 Task: Add an event with the title Casual Performance Improvement Plan Review and Progress Tracking, date '2023/10/29', time 7:00 AM to 9:00 AM, logged in from the account softage.3@softage.netand send the event invitation to softage.1@softage.net and softage.2@softage.net. Set a reminder for the event 2 hour before
Action: Mouse moved to (113, 112)
Screenshot: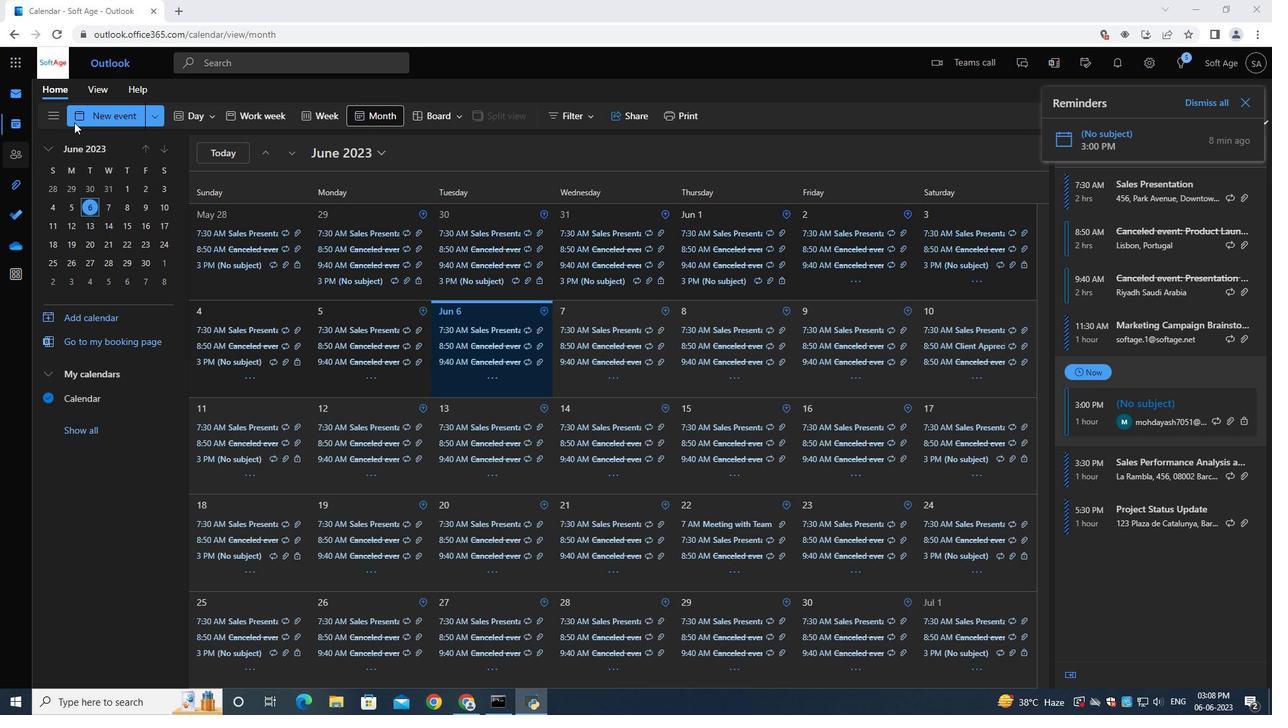 
Action: Mouse pressed left at (113, 112)
Screenshot: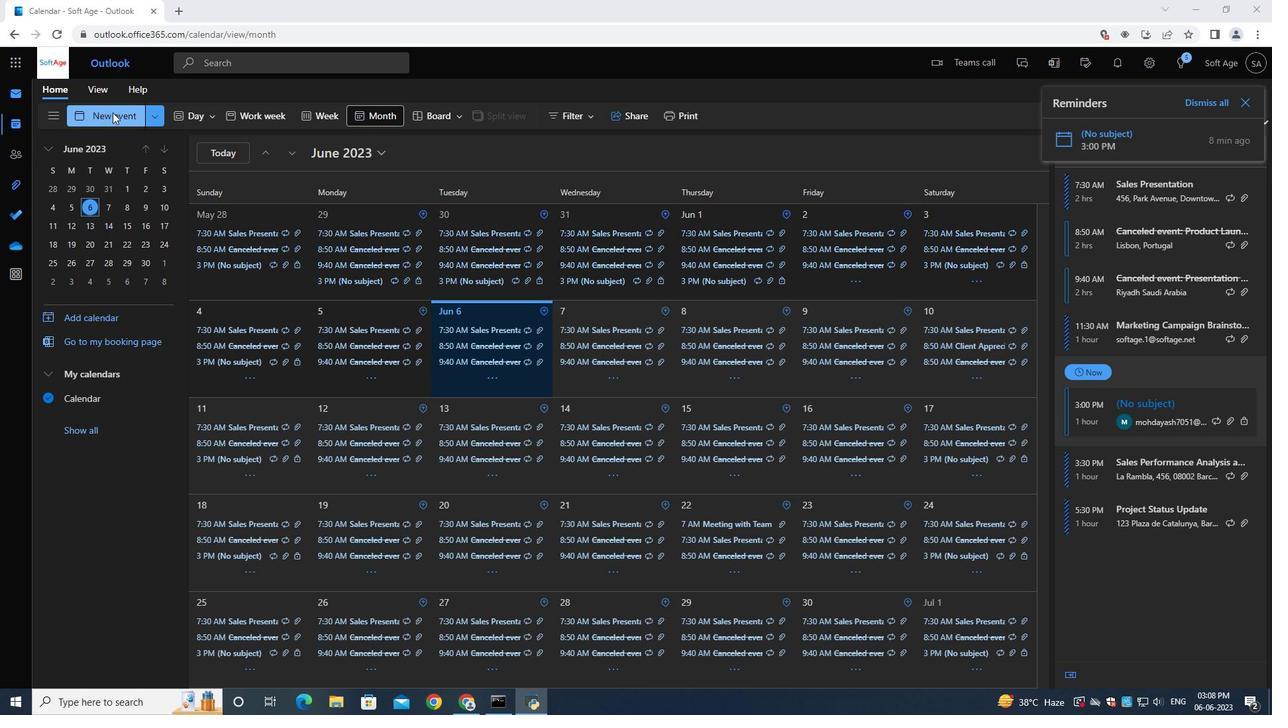 
Action: Mouse moved to (372, 223)
Screenshot: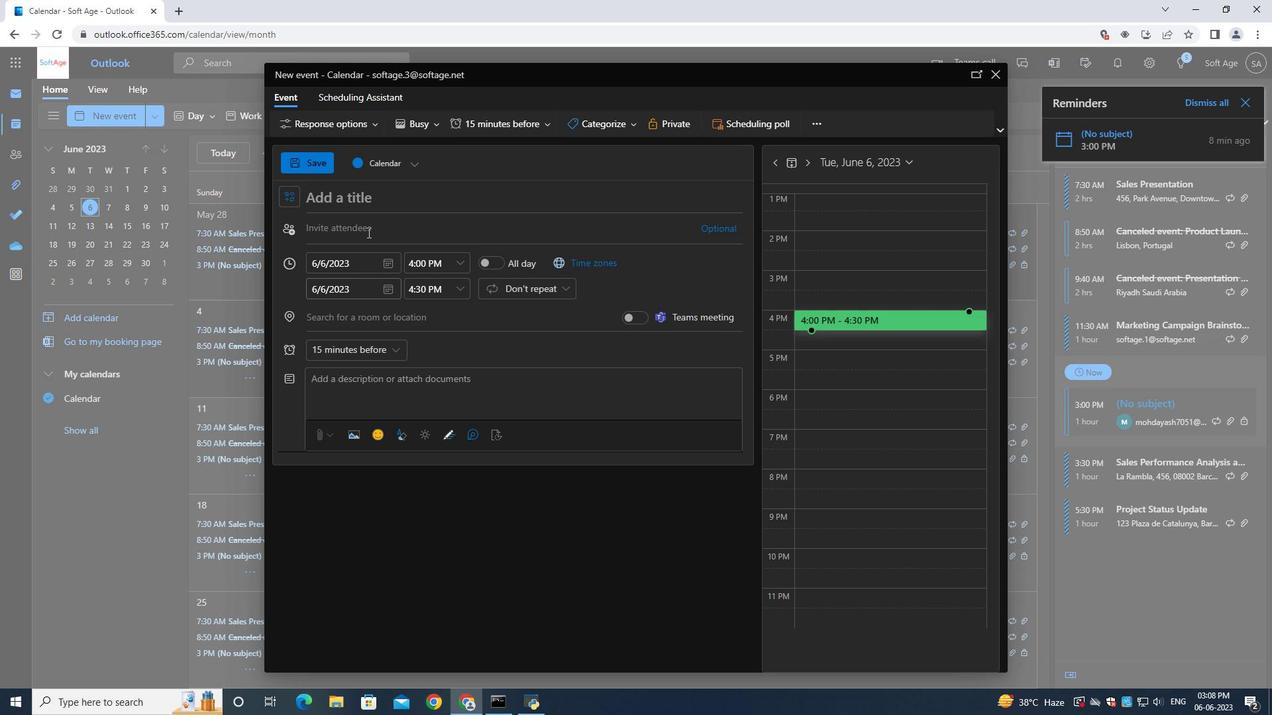 
Action: Key pressed <Key.shift>Casual<Key.space><Key.shift><Key.shift><Key.shift>Performance<Key.space><Key.shift>Improvement<Key.space><Key.shift>Plan<Key.space><Key.shift><Key.shift><Key.shift><Key.shift><Key.shift><Key.shift><Key.shift><Key.shift><Key.shift><Key.shift><Key.shift><Key.shift><Key.shift><Key.shift><Key.shift><Key.shift><Key.shift><Key.shift><Key.shift><Key.shift><Key.shift><Key.shift><Key.shift><Key.shift><Key.shift><Key.shift><Key.shift><Key.shift><Key.shift><Key.shift><Key.shift>Reviw<Key.backspace>ew<Key.space>and<Key.space><Key.shift>Progress<Key.space><Key.shift>Tracking<Key.space><Key.shift><Key.shift><Key.shift><Key.shift><Key.shift><Key.shift><Key.shift><Key.shift><Key.shift><Key.shift><Key.shift><Key.shift>
Screenshot: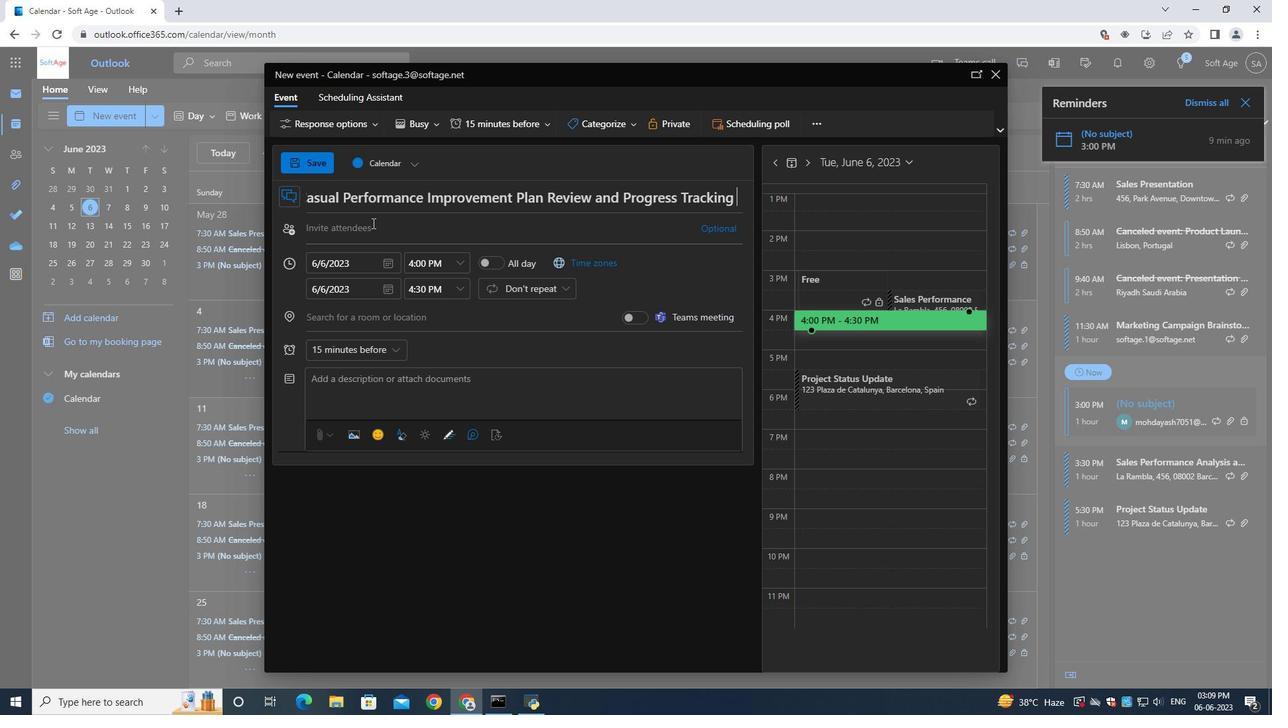 
Action: Mouse moved to (383, 254)
Screenshot: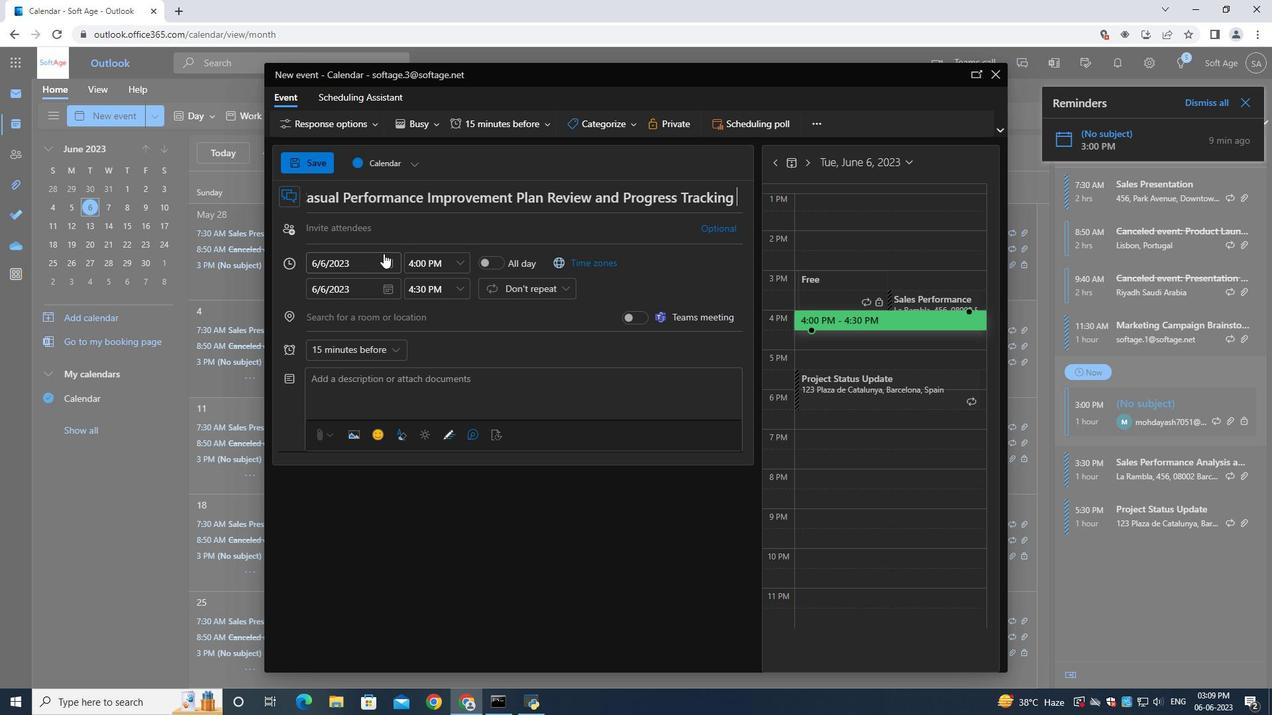 
Action: Mouse pressed left at (383, 254)
Screenshot: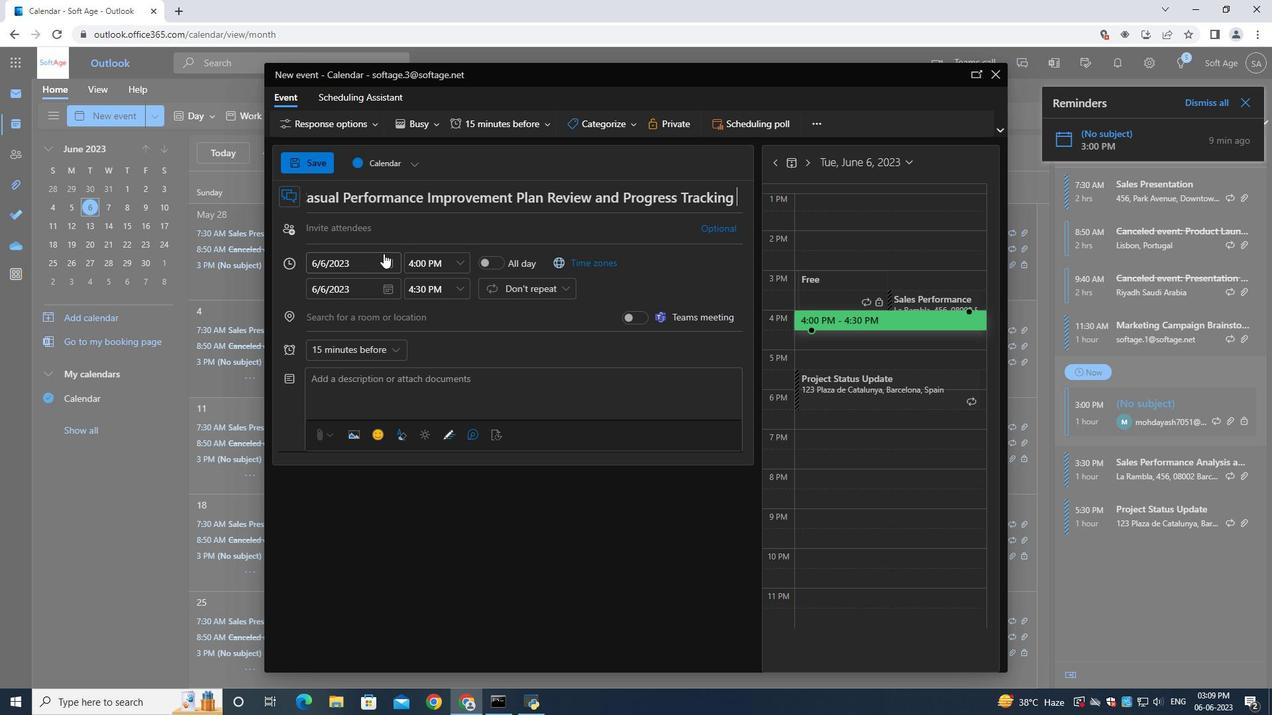 
Action: Mouse moved to (432, 291)
Screenshot: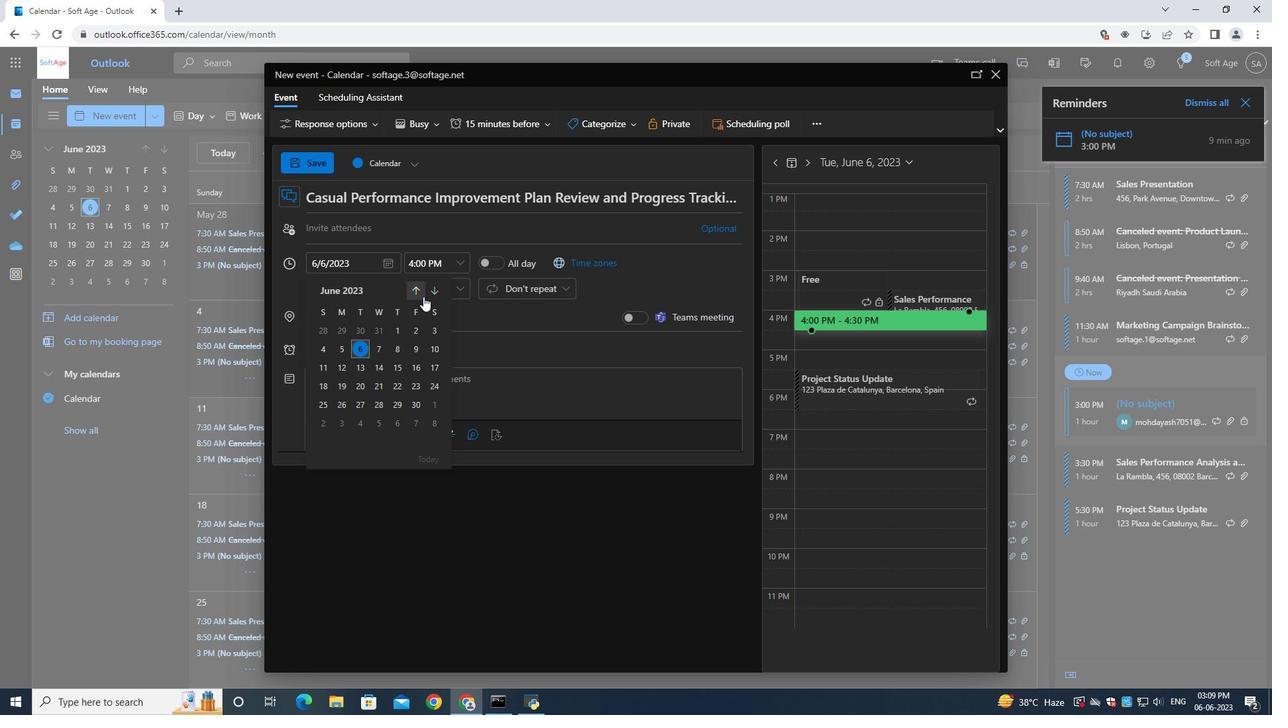 
Action: Mouse pressed left at (432, 291)
Screenshot: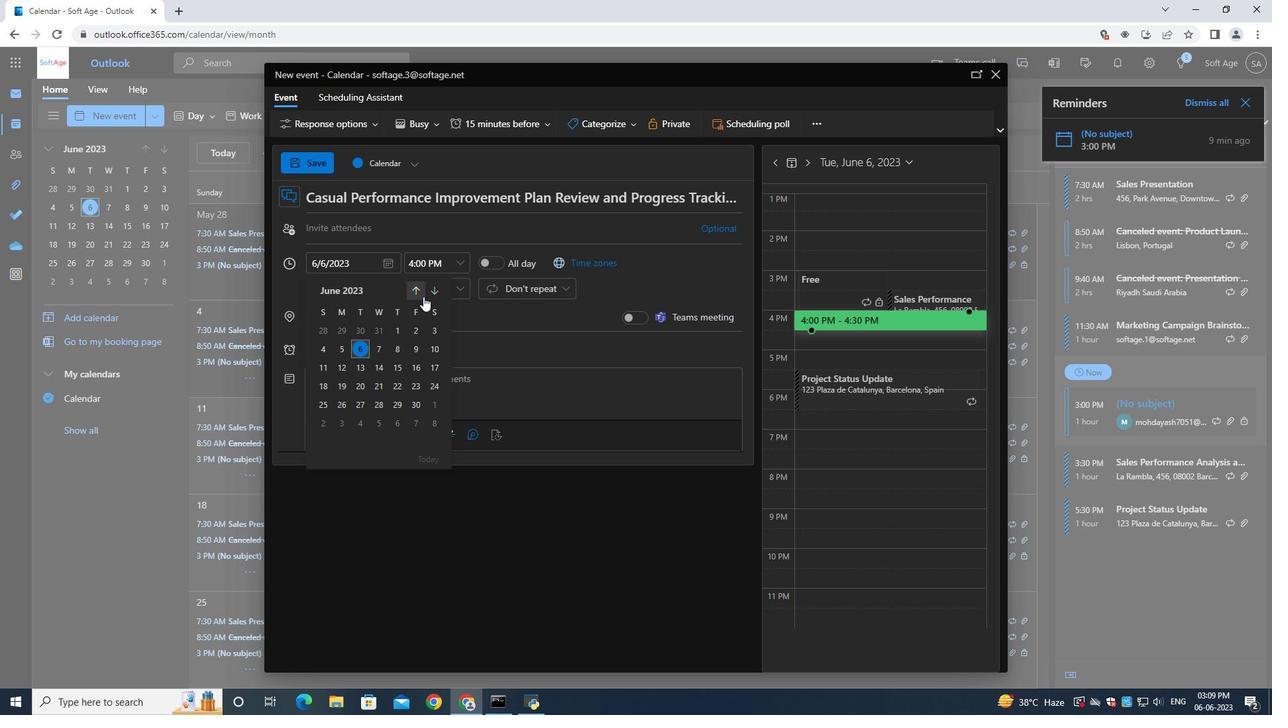 
Action: Mouse moved to (433, 291)
Screenshot: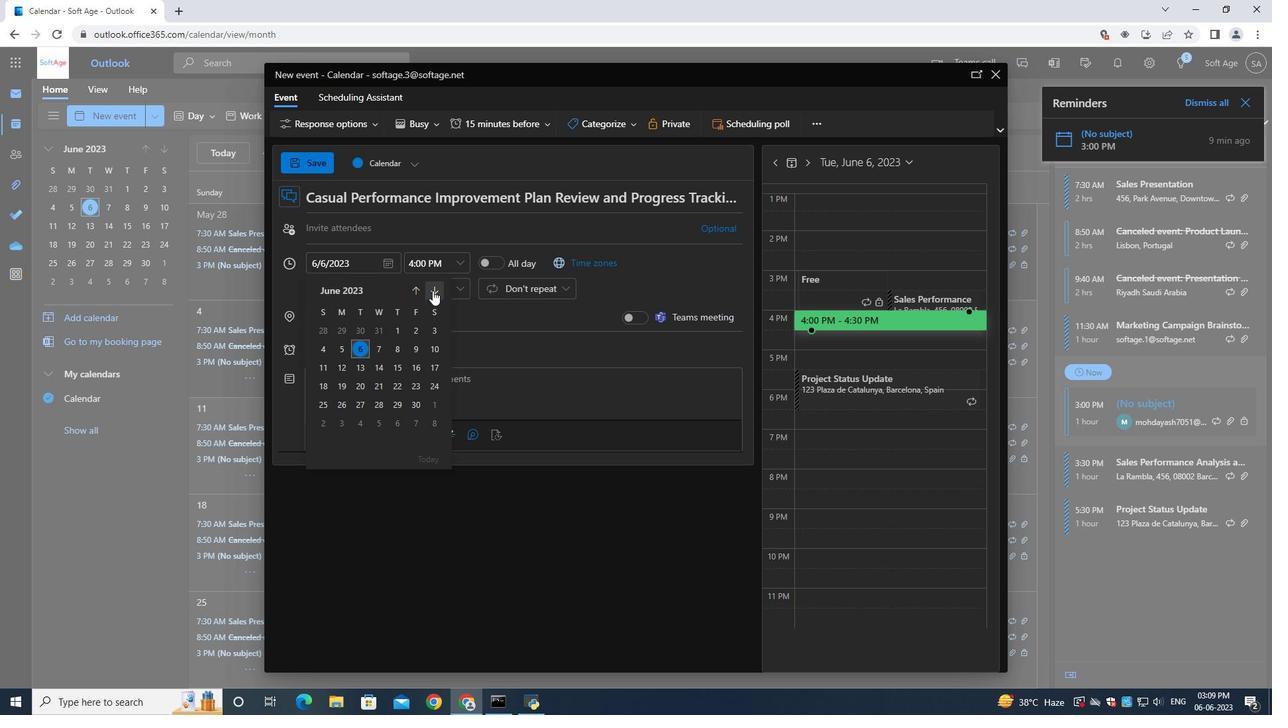 
Action: Mouse pressed left at (433, 291)
Screenshot: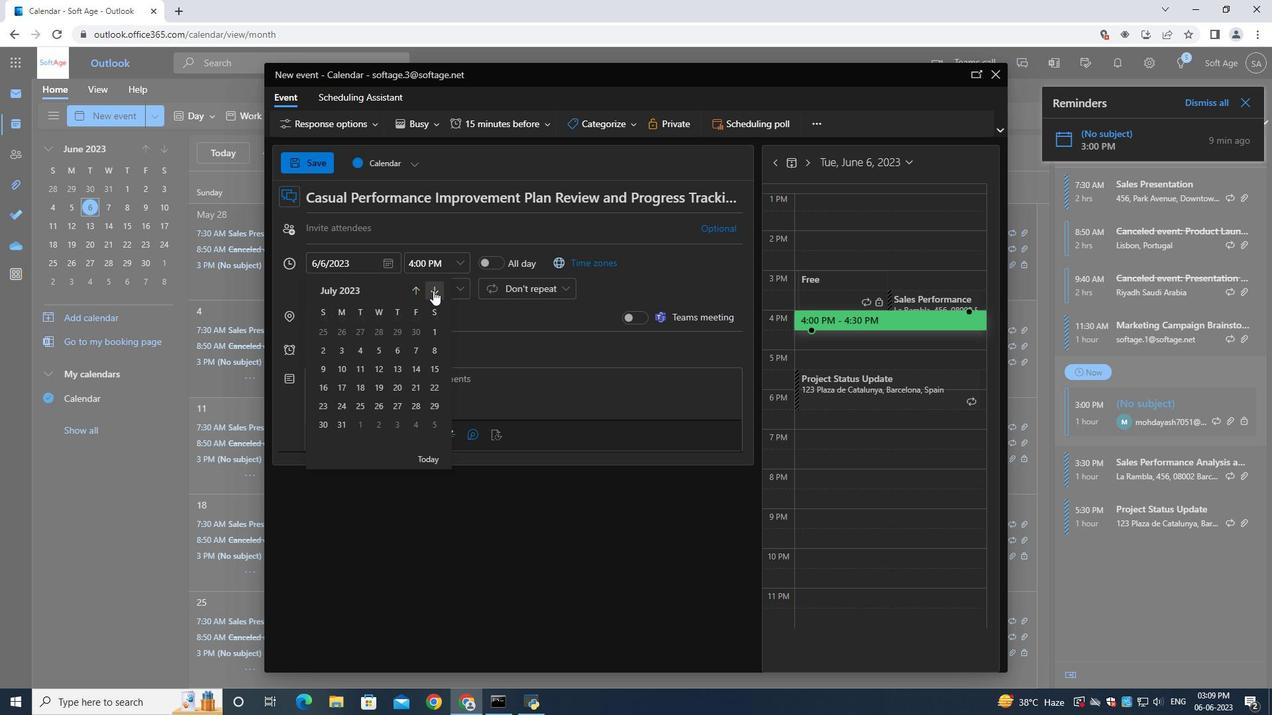 
Action: Mouse moved to (432, 291)
Screenshot: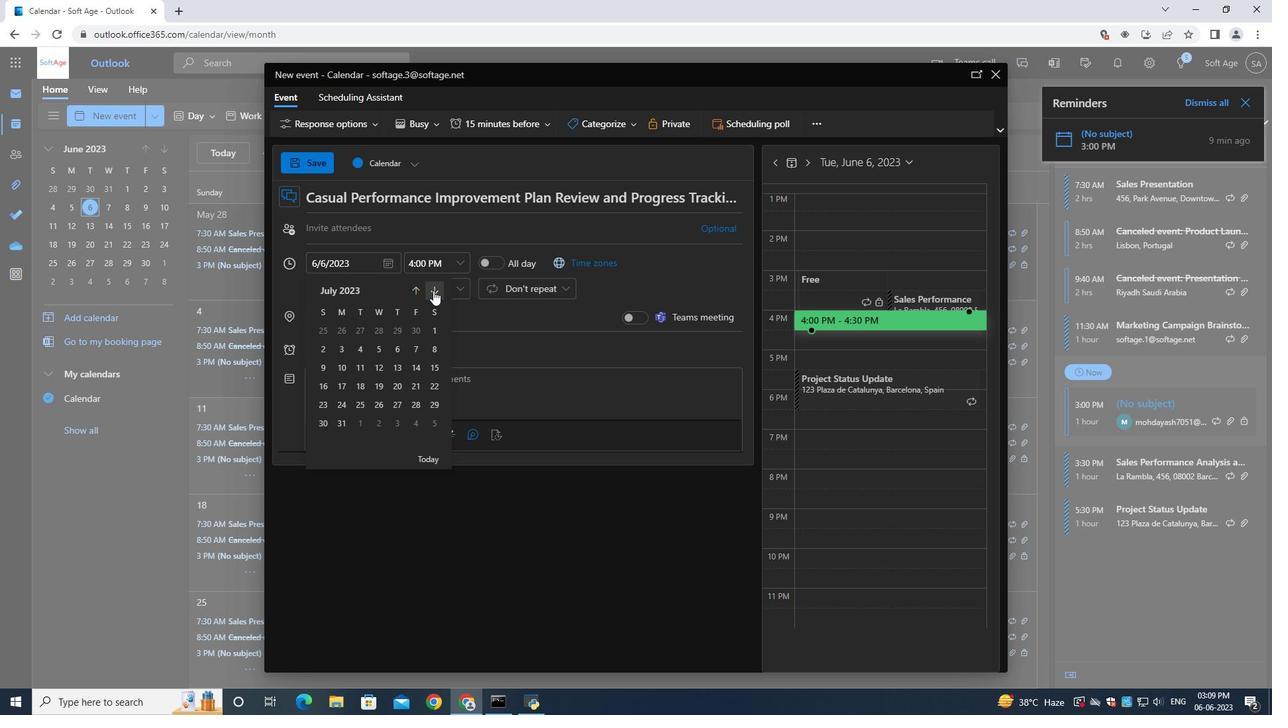 
Action: Mouse pressed left at (432, 291)
Screenshot: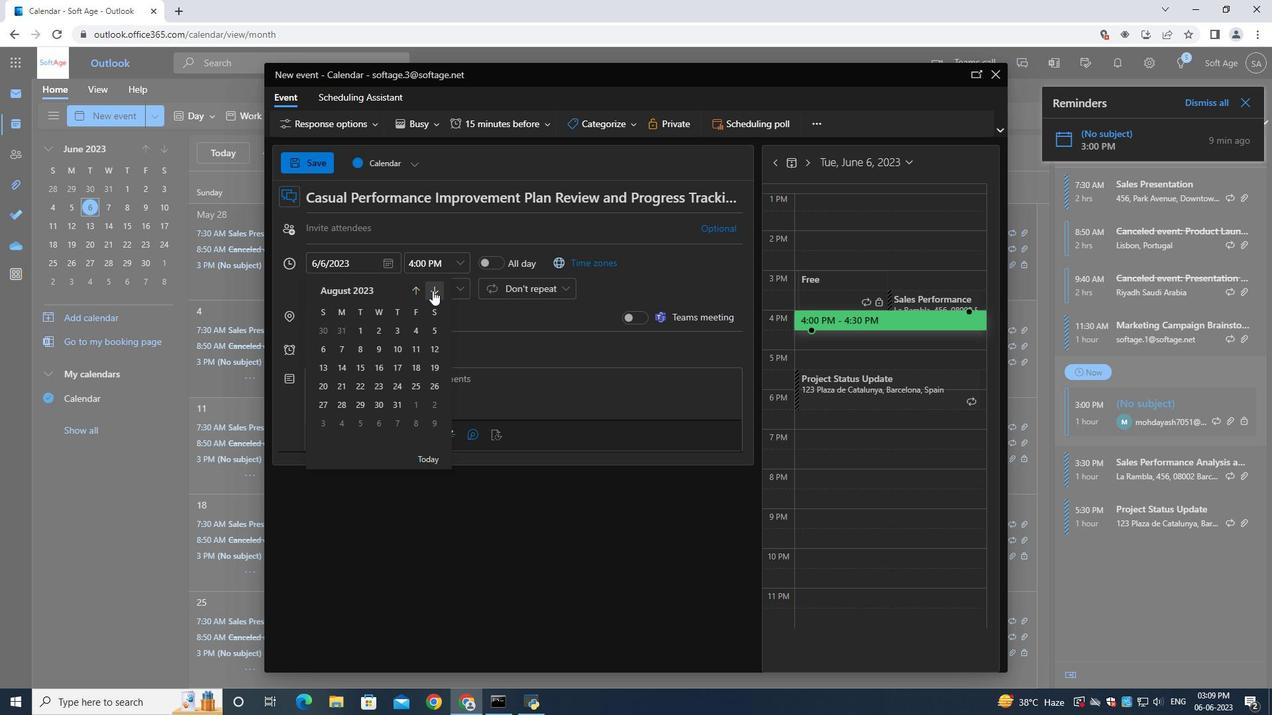 
Action: Mouse pressed left at (432, 291)
Screenshot: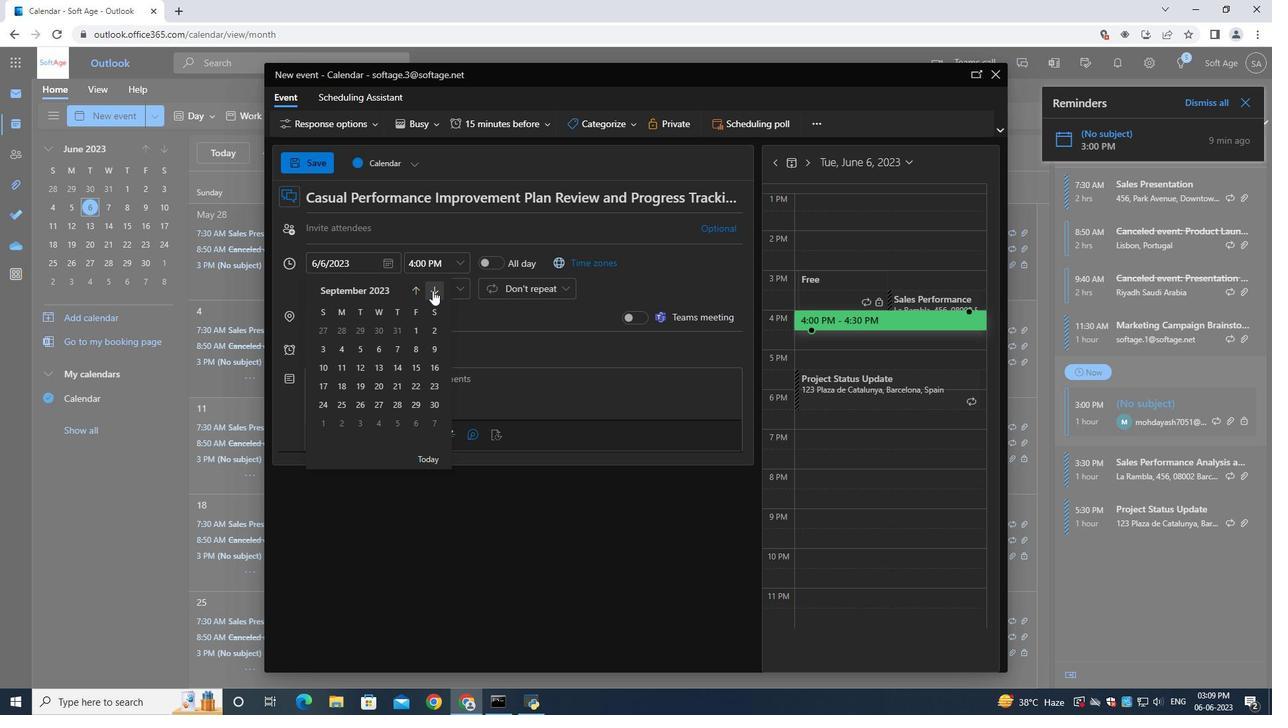 
Action: Mouse moved to (318, 406)
Screenshot: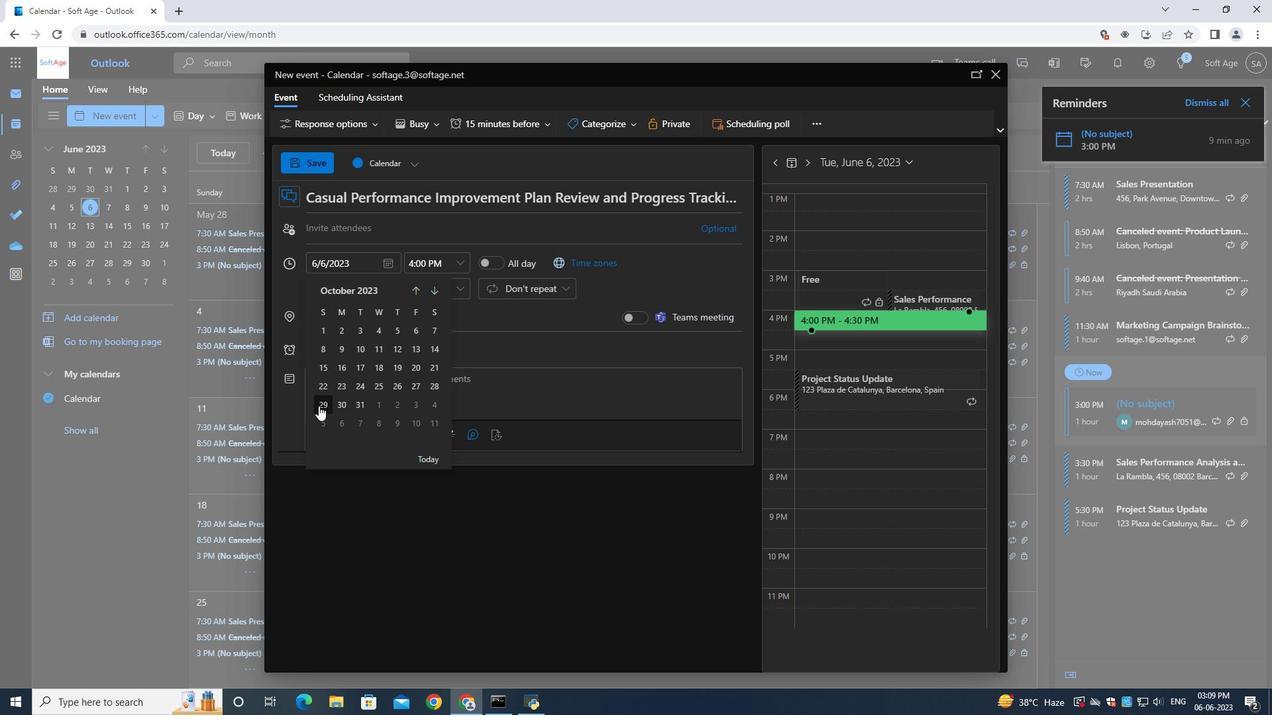 
Action: Mouse pressed left at (318, 406)
Screenshot: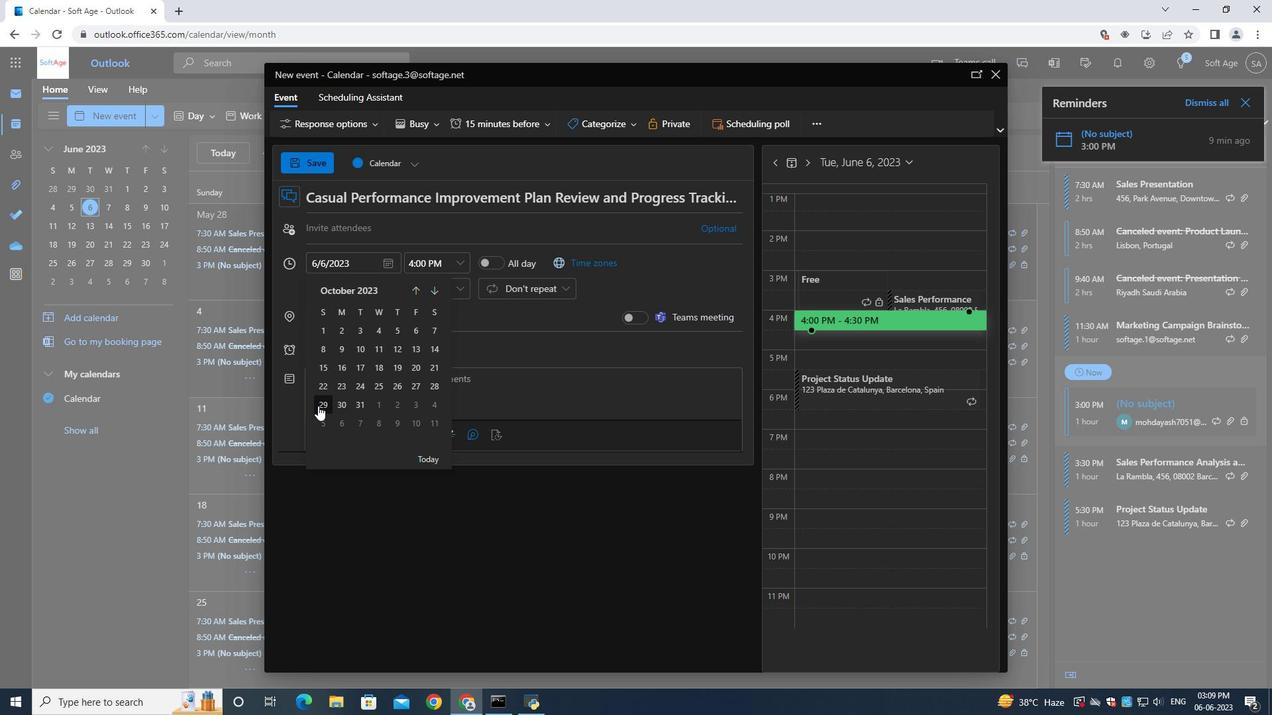 
Action: Mouse moved to (423, 270)
Screenshot: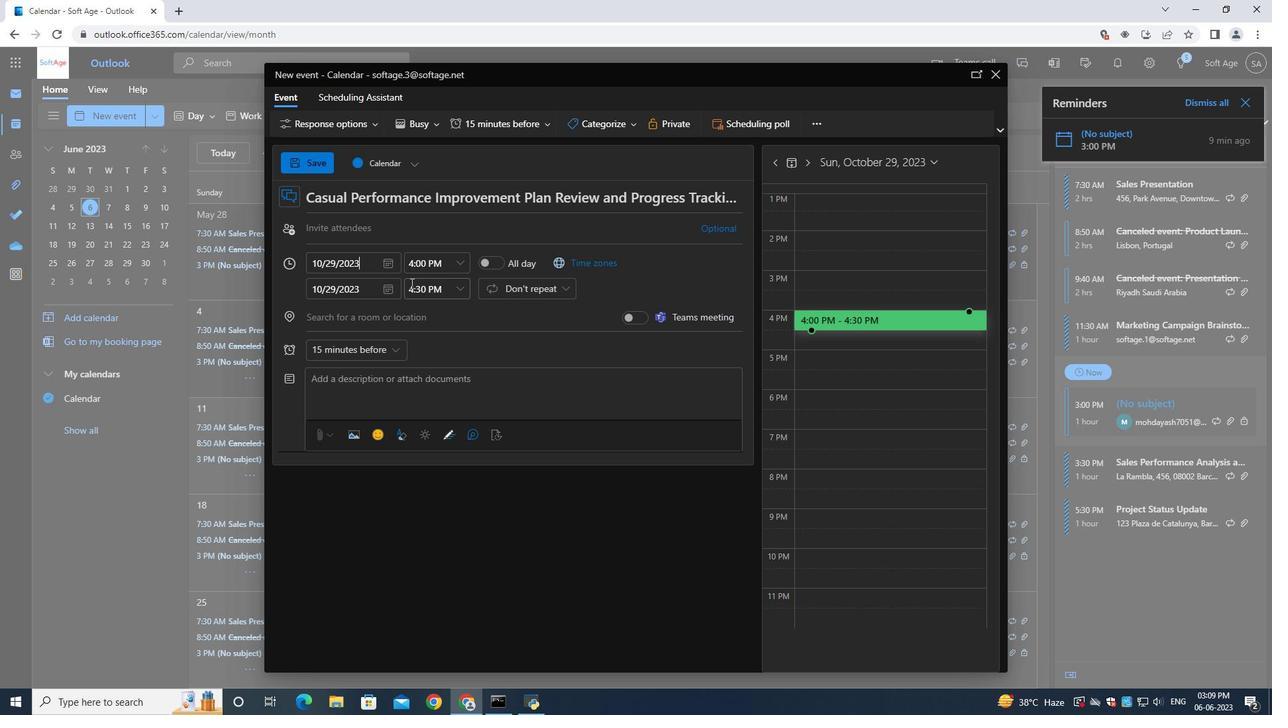 
Action: Mouse pressed left at (423, 270)
Screenshot: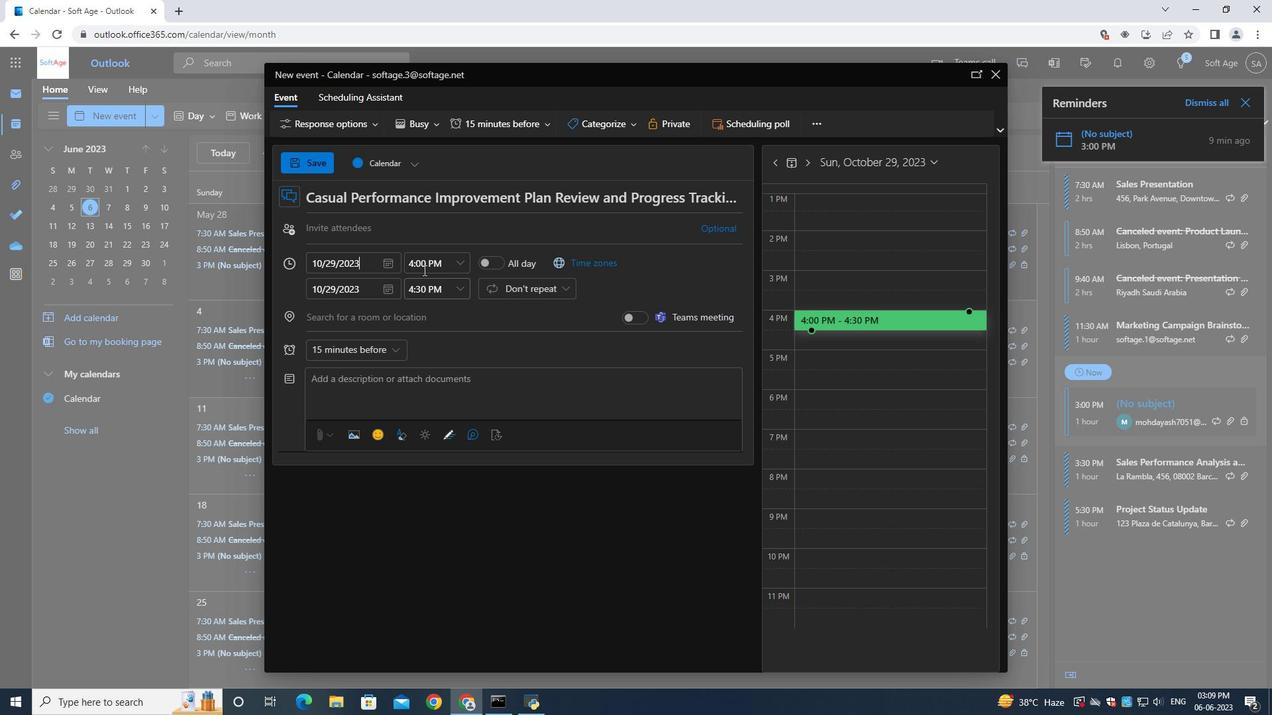 
Action: Key pressed 7<Key.shift_r>:00<Key.shift>A<Key.shift>M
Screenshot: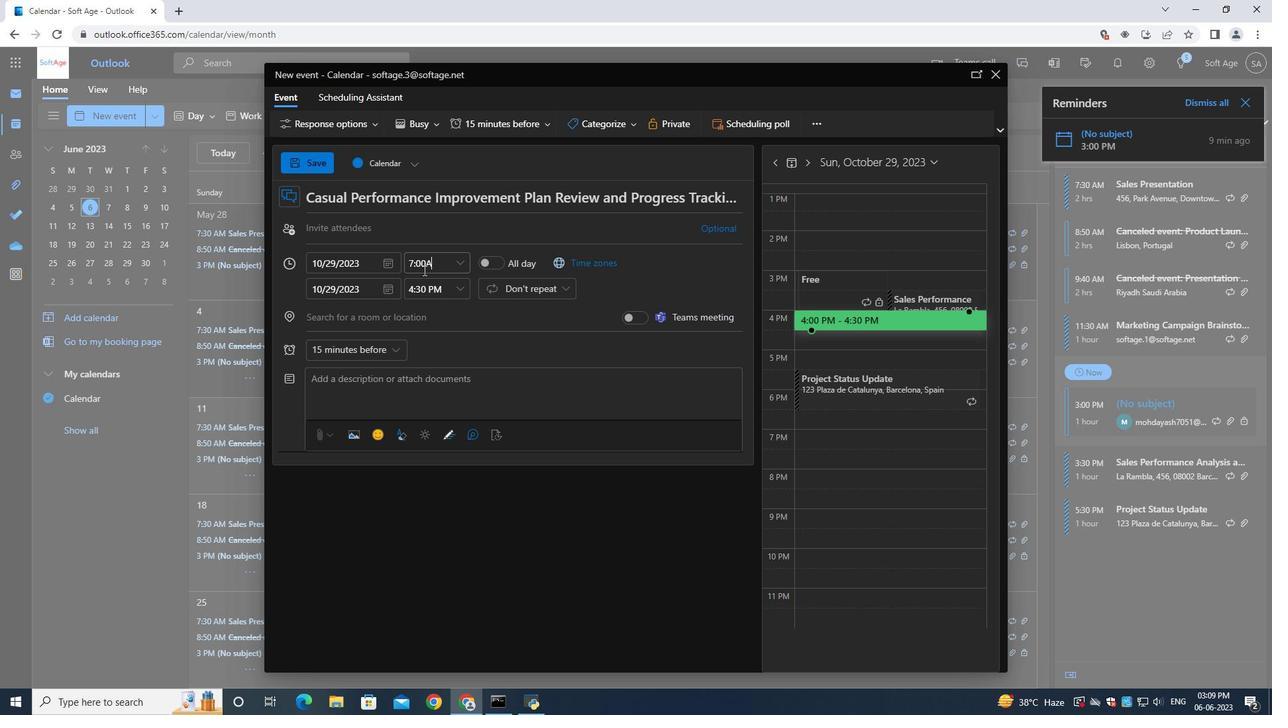 
Action: Mouse moved to (420, 286)
Screenshot: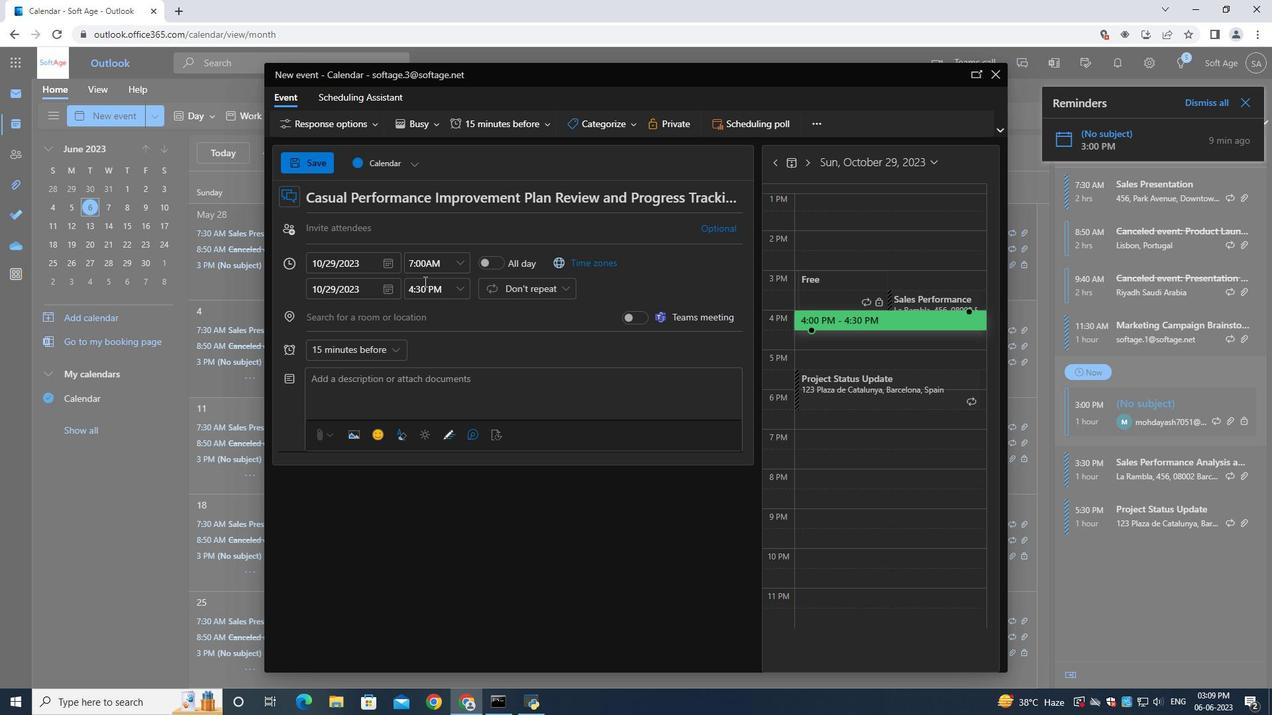 
Action: Mouse pressed left at (420, 286)
Screenshot: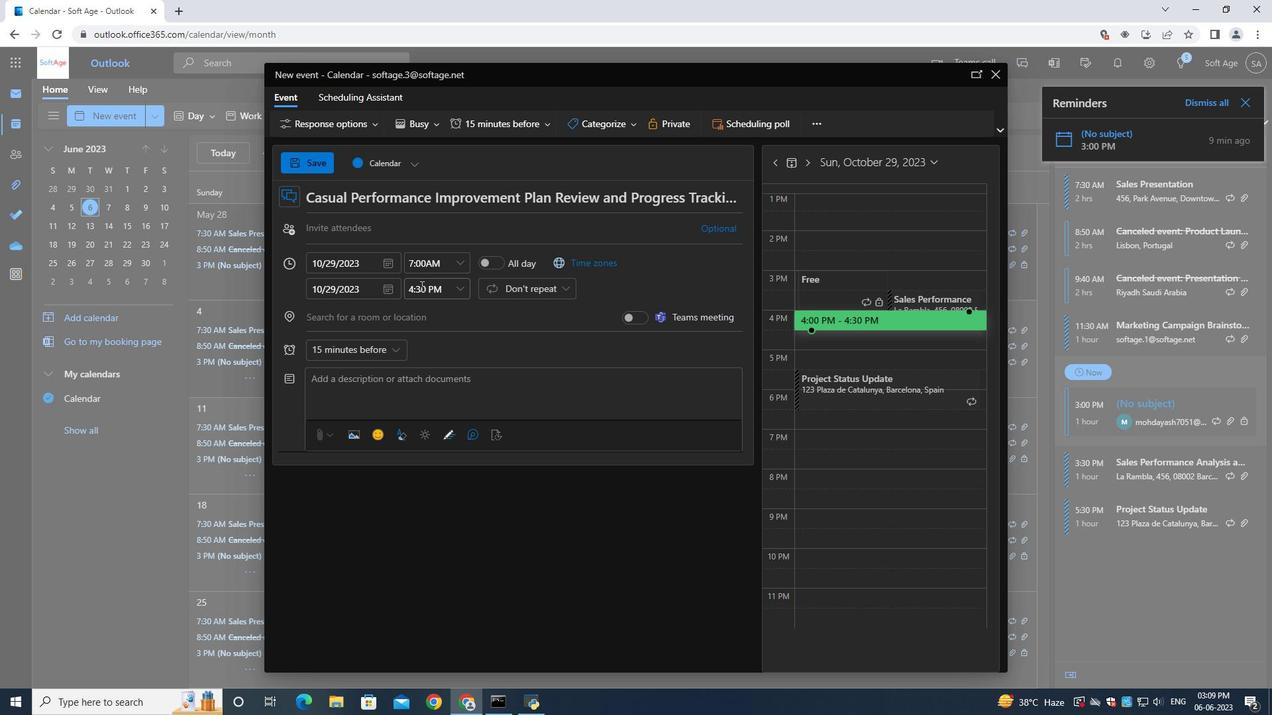 
Action: Key pressed 9<Key.shift_r>:00<Key.shift>AM
Screenshot: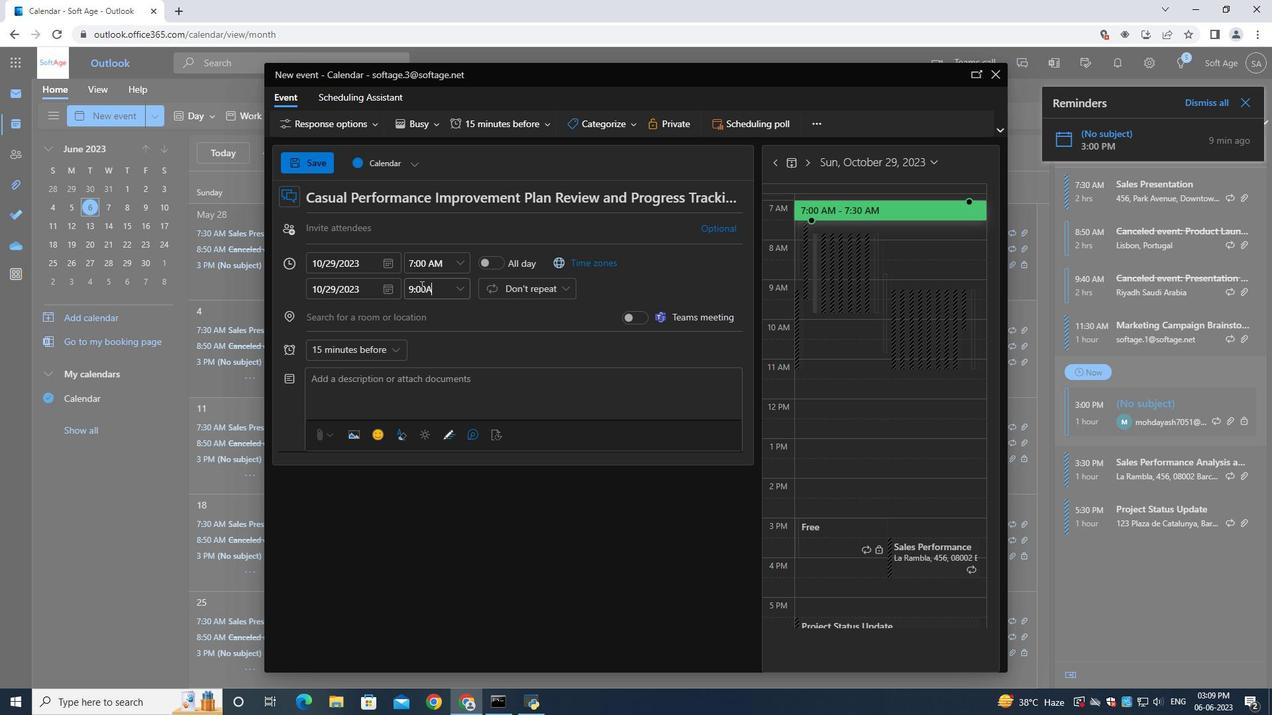 
Action: Mouse moved to (368, 223)
Screenshot: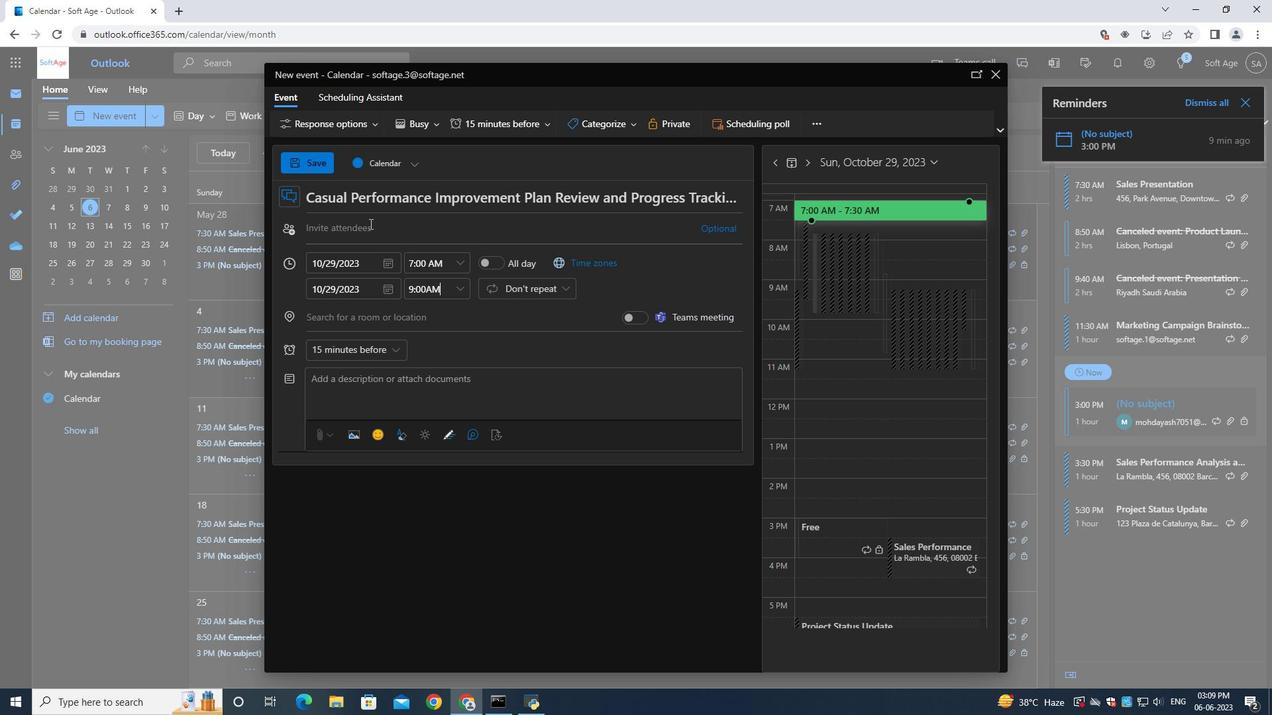 
Action: Mouse pressed left at (368, 223)
Screenshot: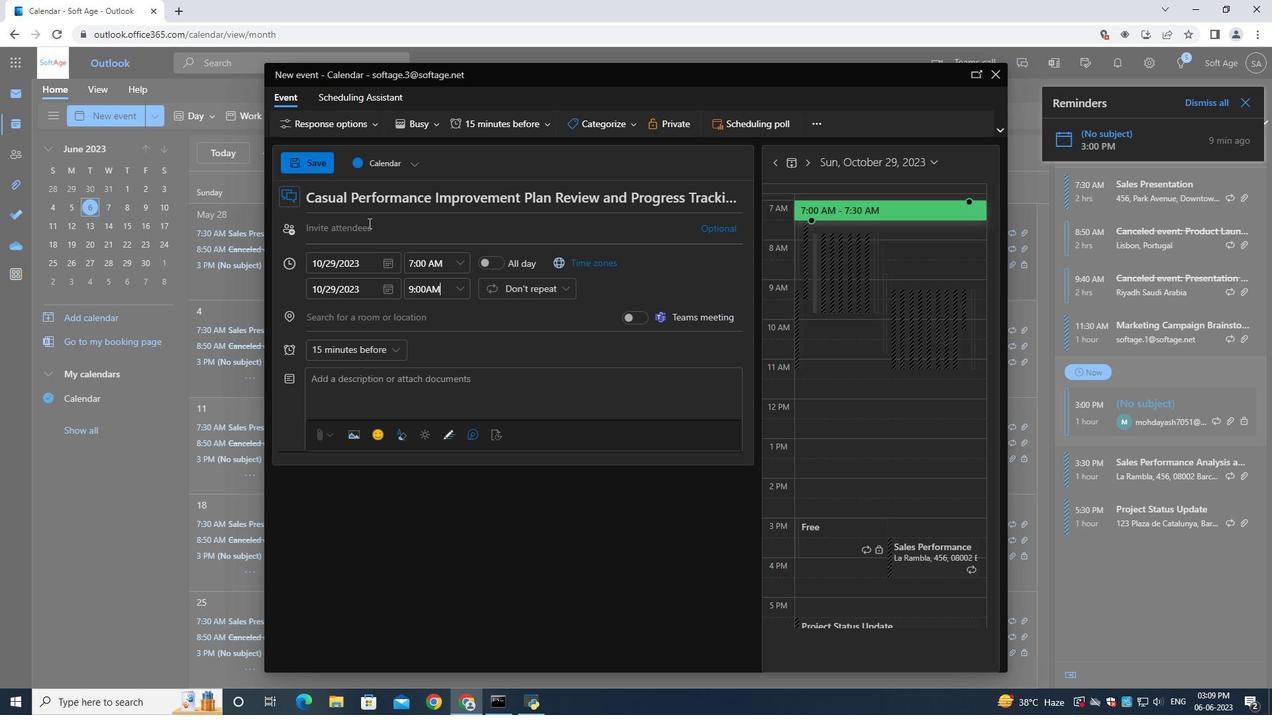 
Action: Mouse moved to (369, 223)
Screenshot: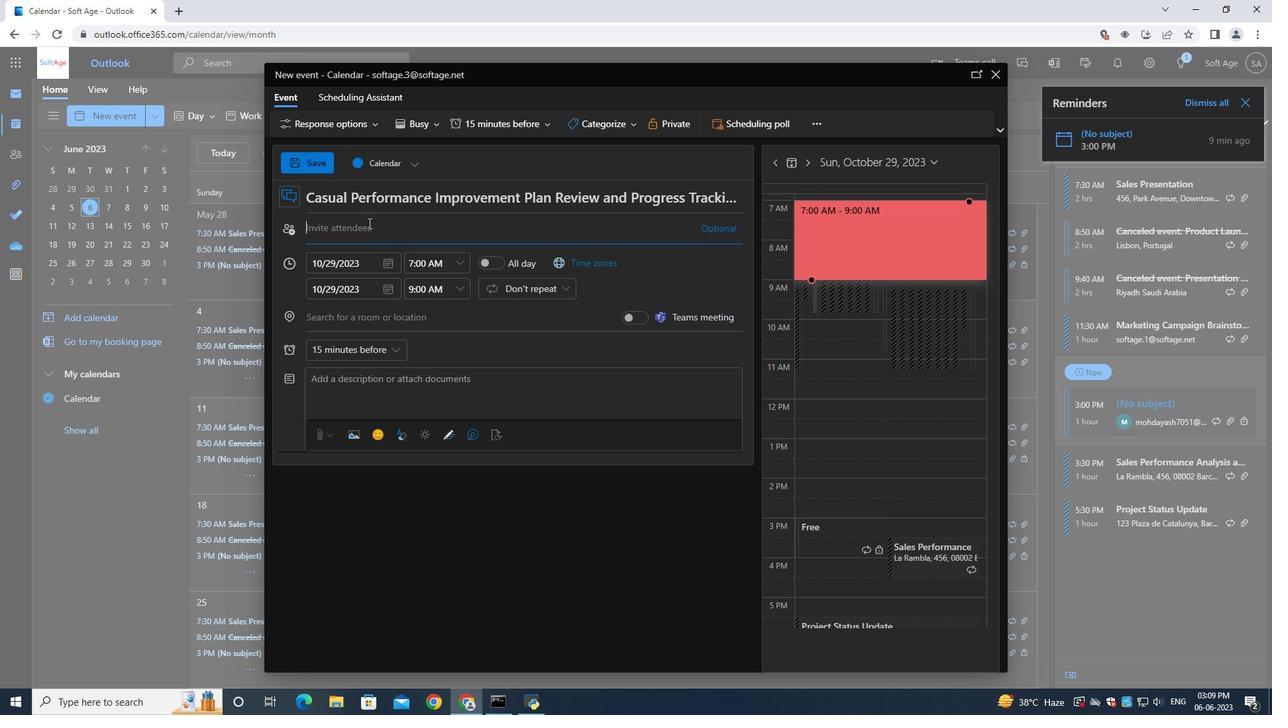 
Action: Key pressed softage.1<Key.shift><Key.shift><Key.shift><Key.shift><Key.shift><Key.shift>@softage.net
Screenshot: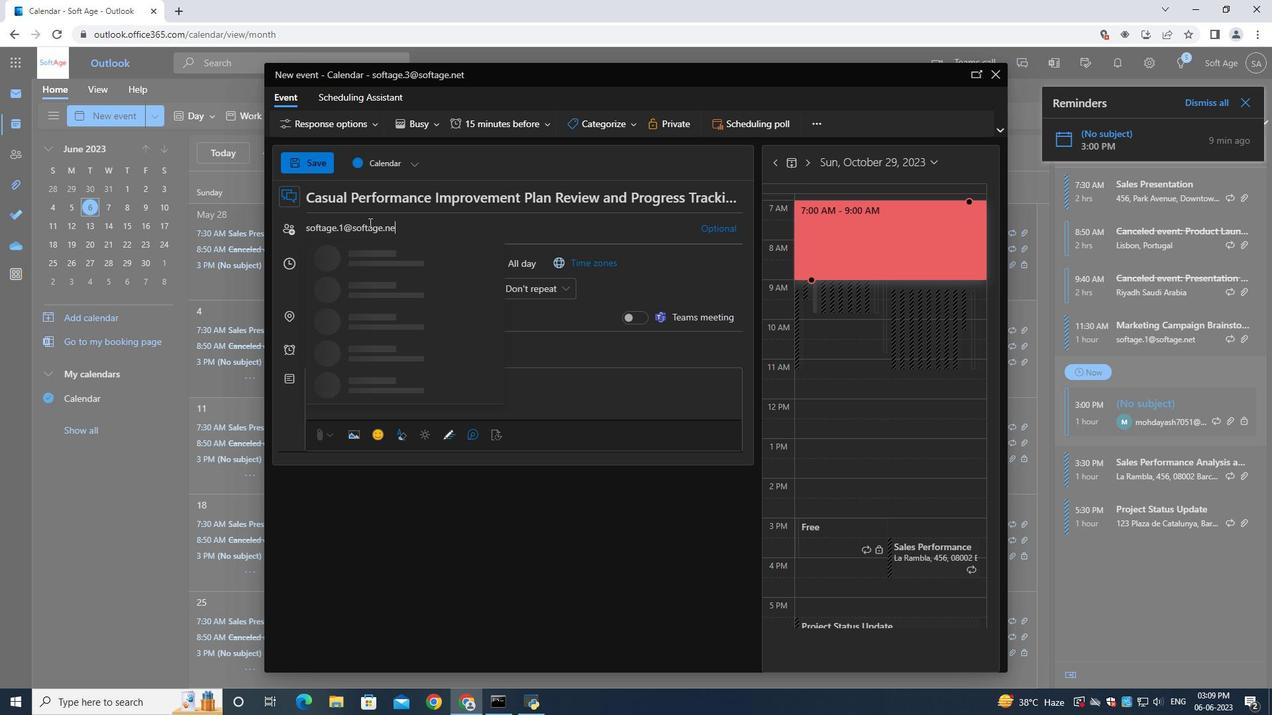 
Action: Mouse moved to (367, 259)
Screenshot: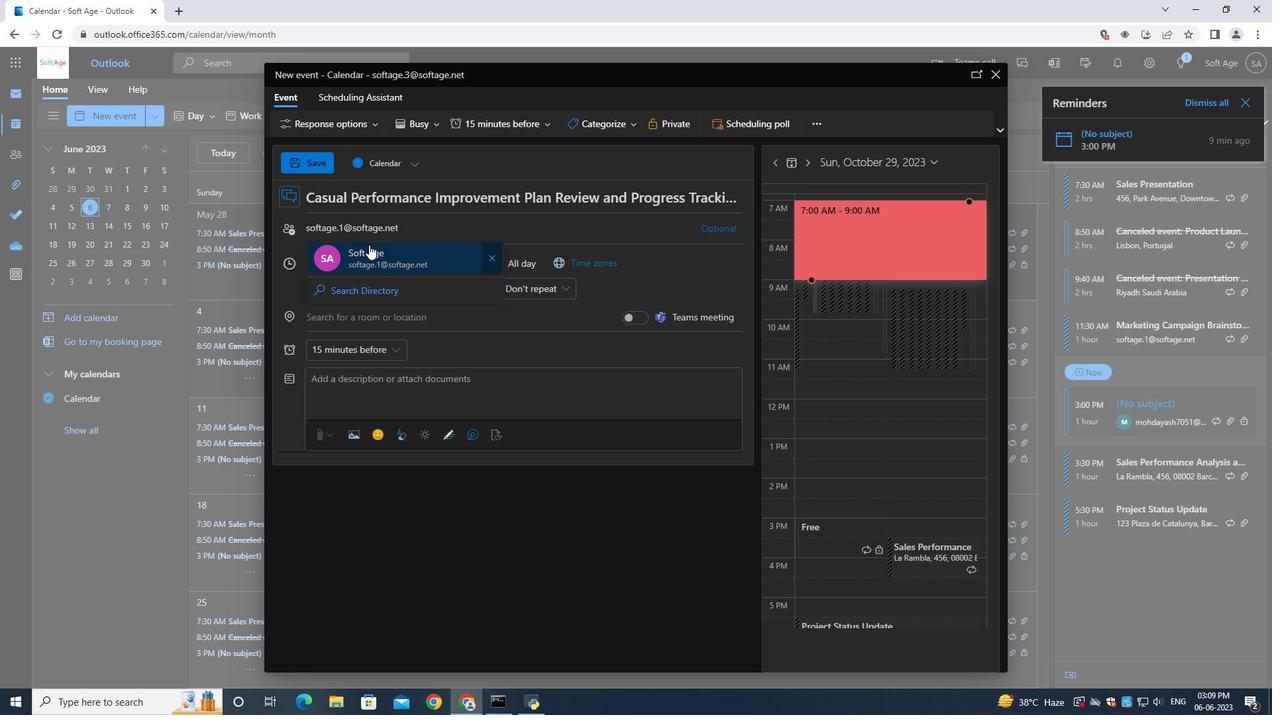 
Action: Mouse pressed left at (367, 259)
Screenshot: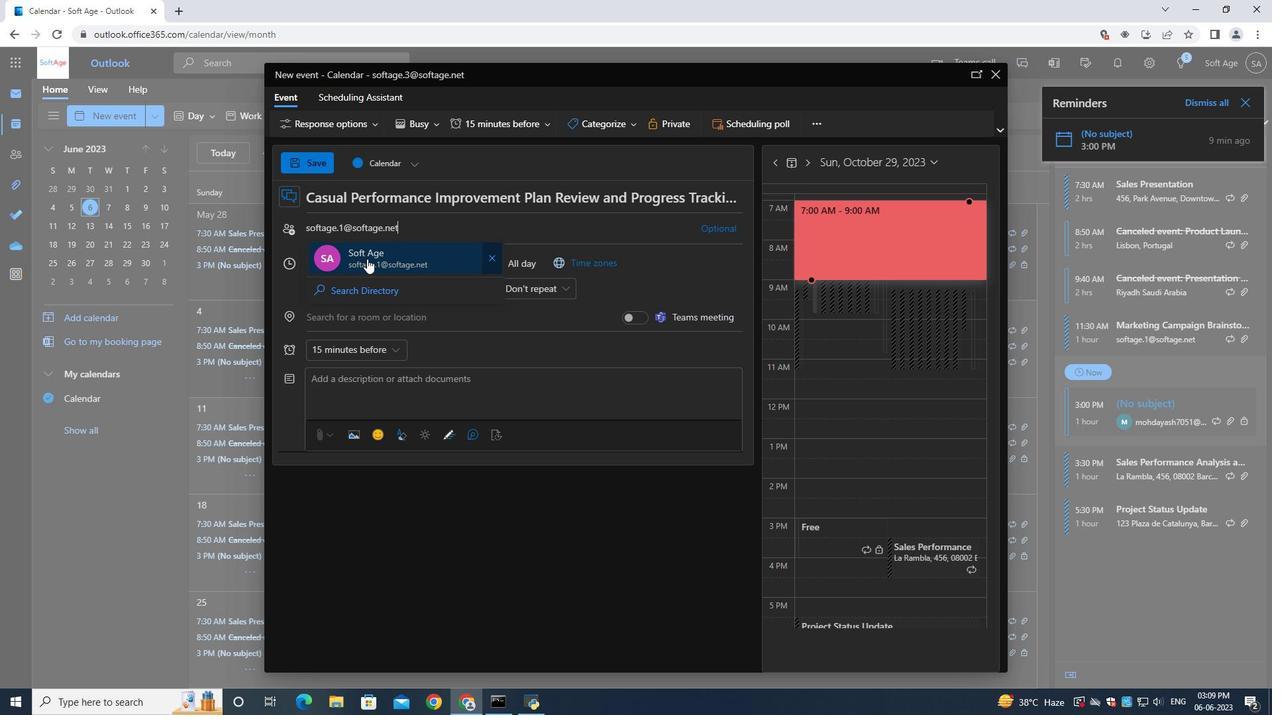 
Action: Key pressed softage.2<Key.shift>@softage.net
Screenshot: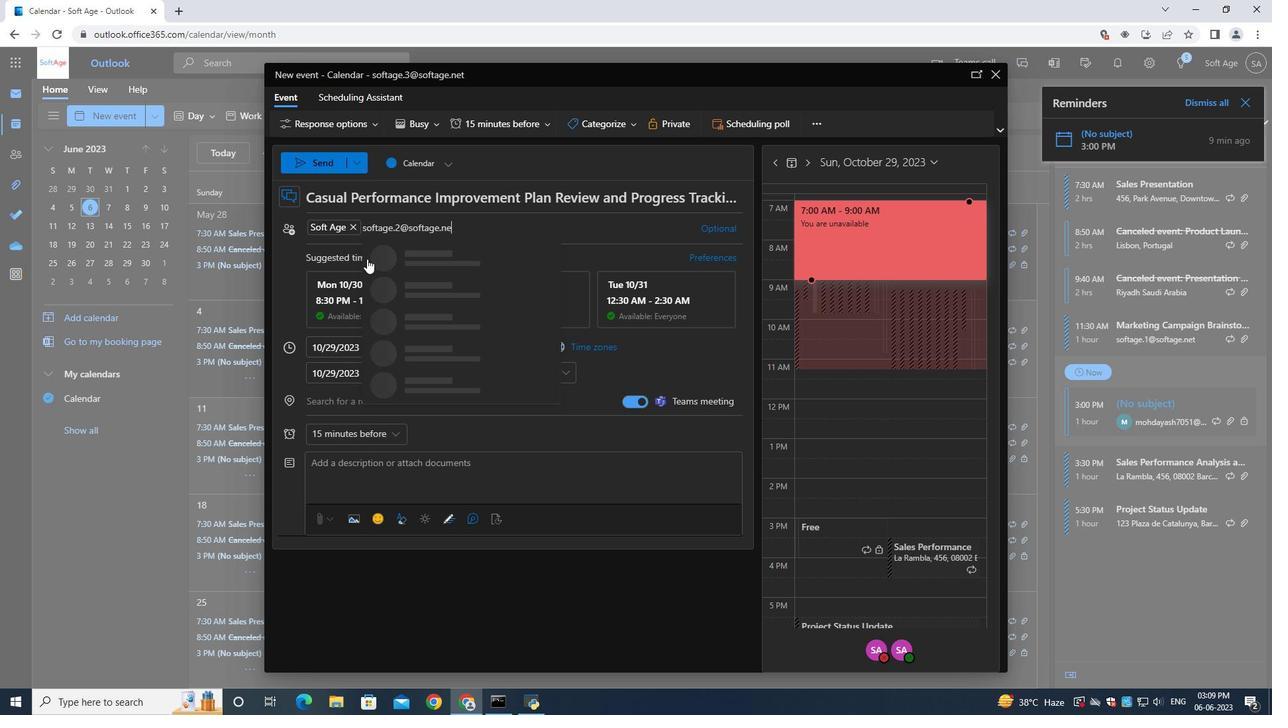 
Action: Mouse moved to (413, 264)
Screenshot: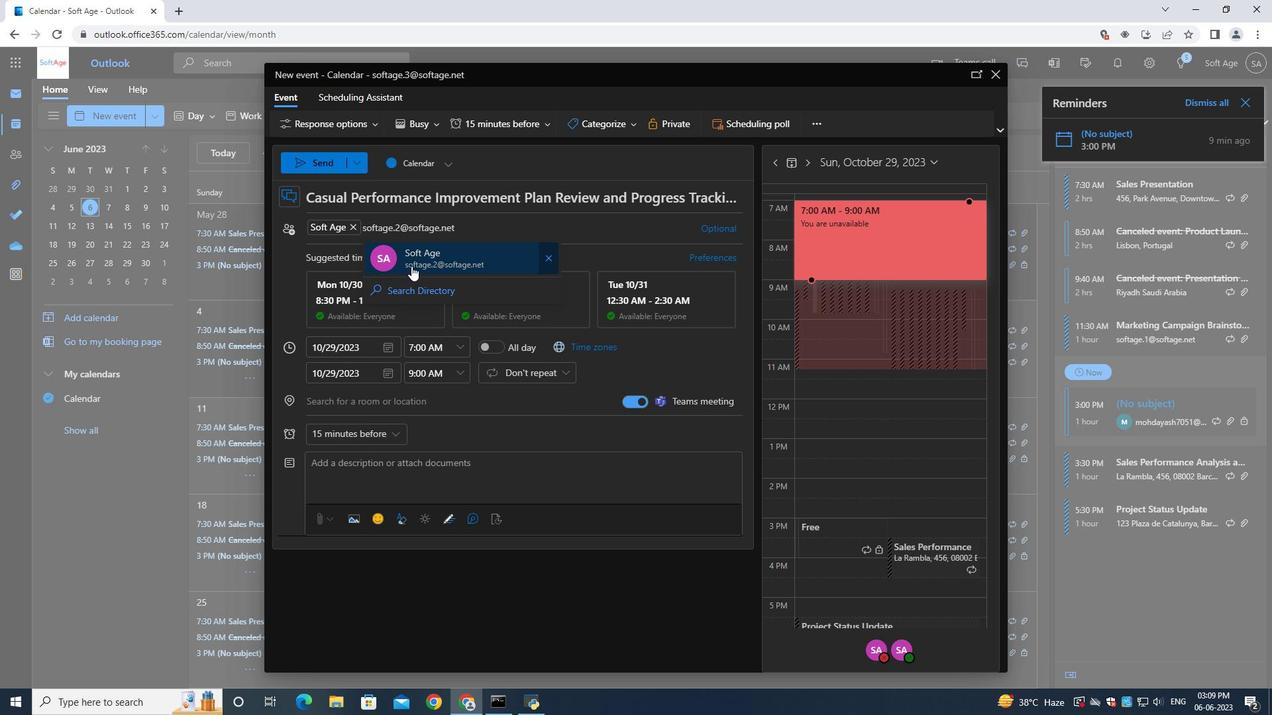 
Action: Mouse pressed left at (413, 264)
Screenshot: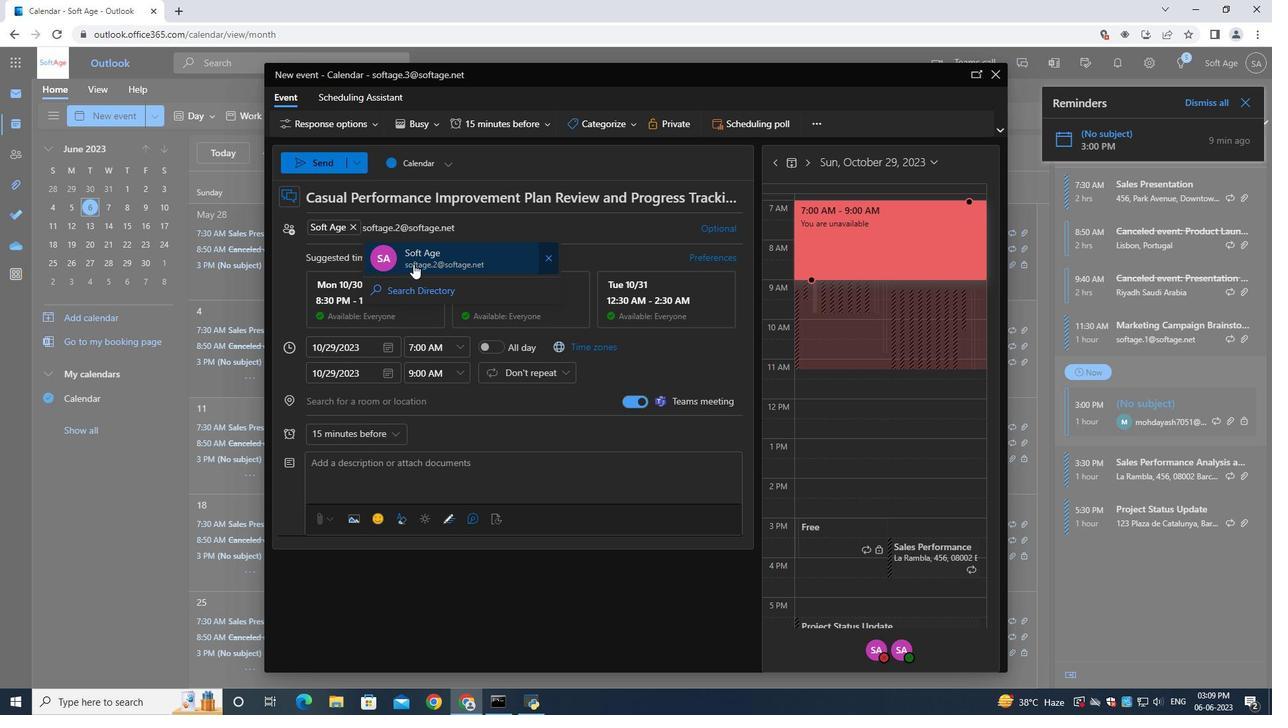 
Action: Mouse moved to (332, 435)
Screenshot: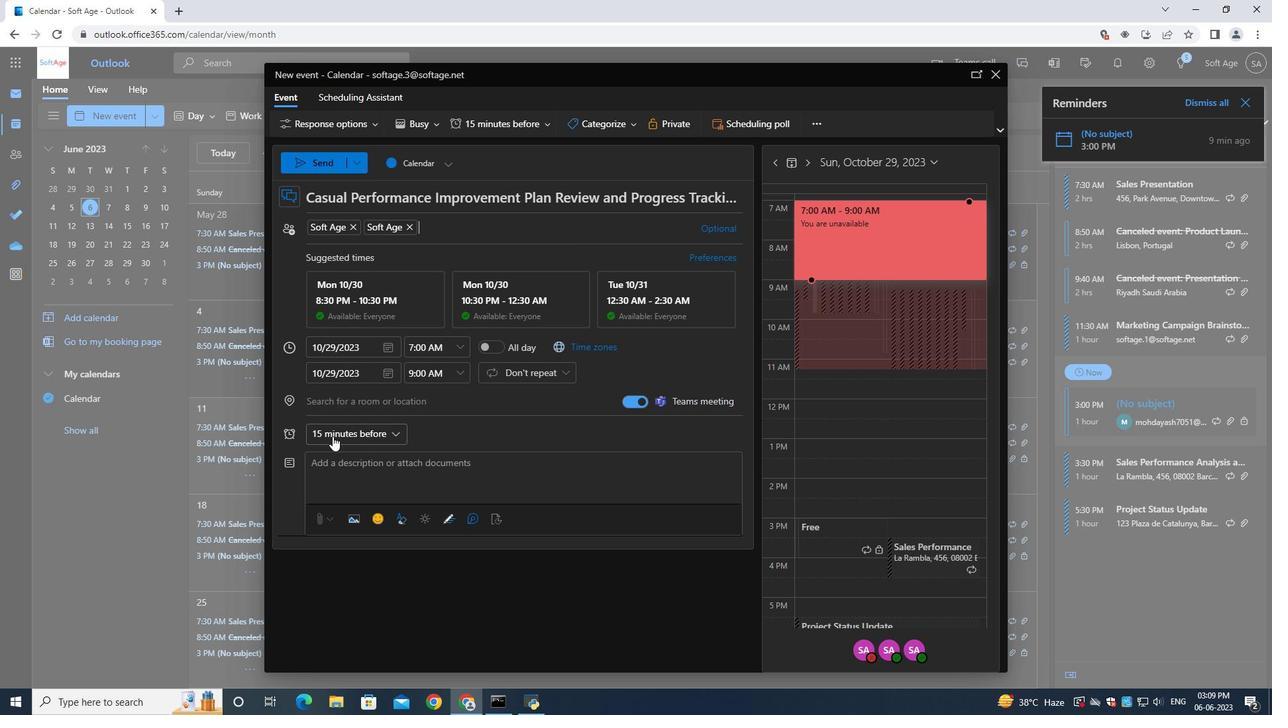
Action: Mouse pressed left at (332, 435)
Screenshot: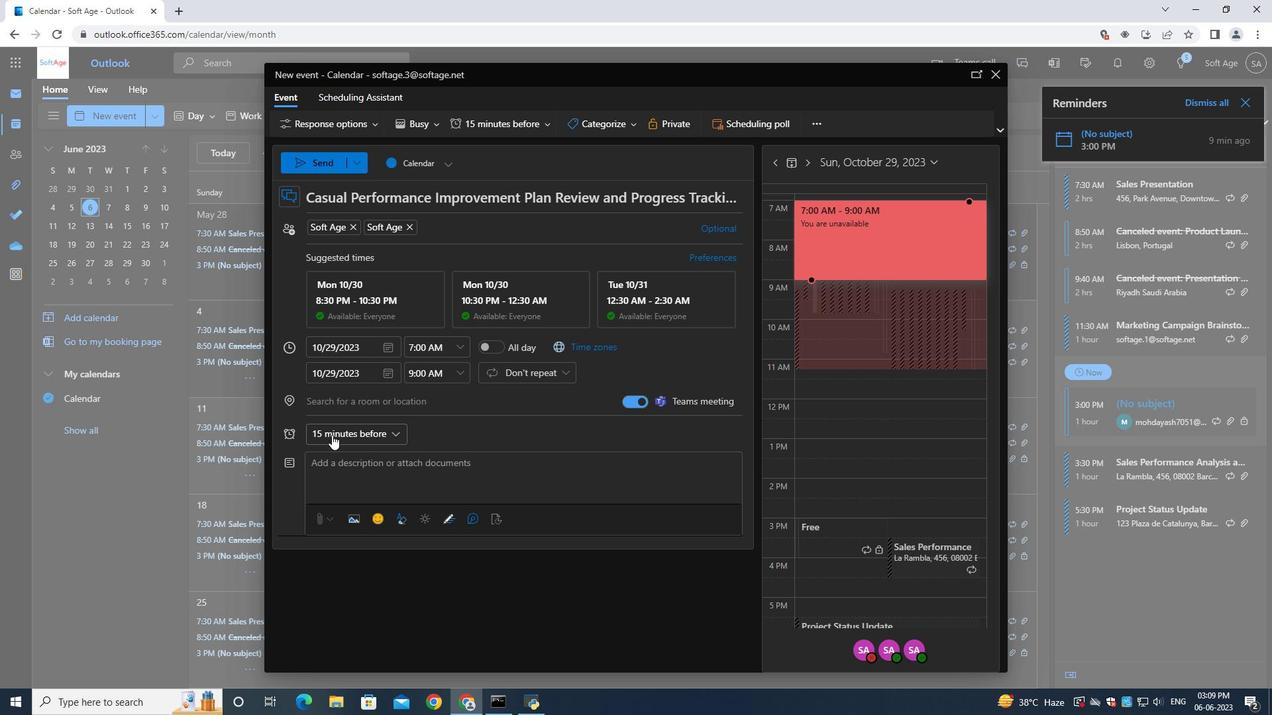 
Action: Mouse moved to (344, 322)
Screenshot: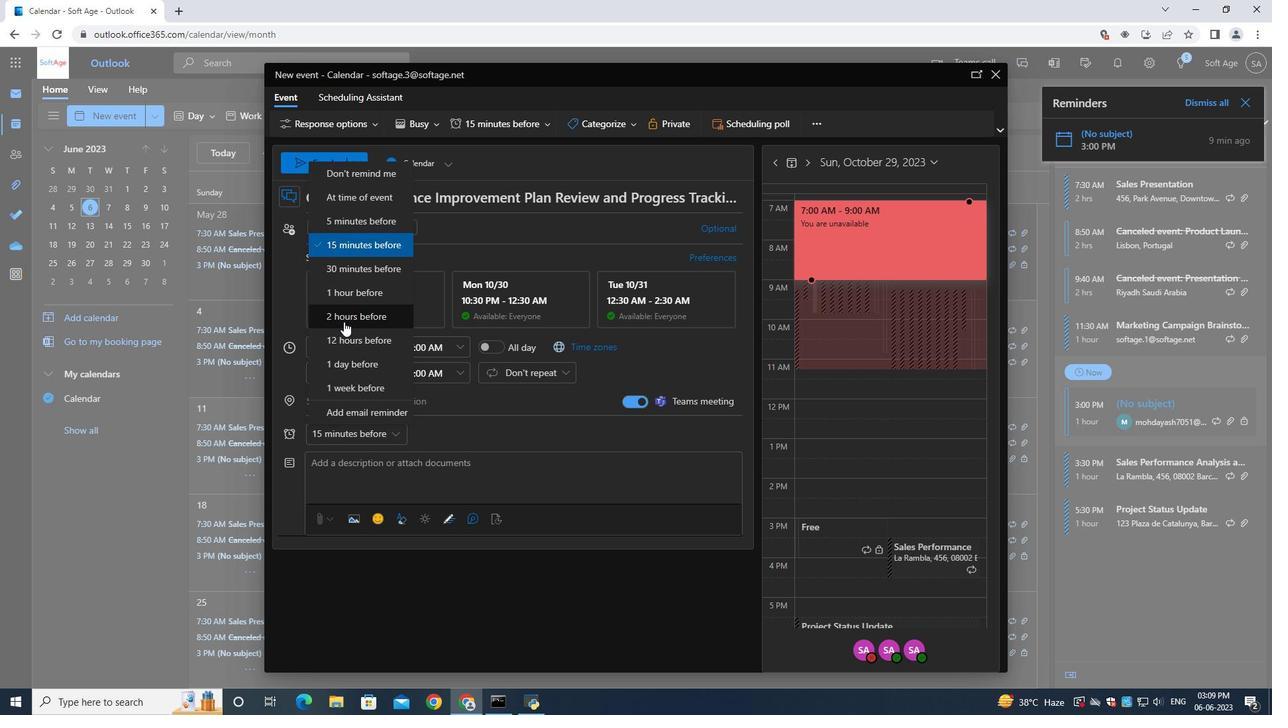 
Action: Mouse pressed left at (344, 322)
Screenshot: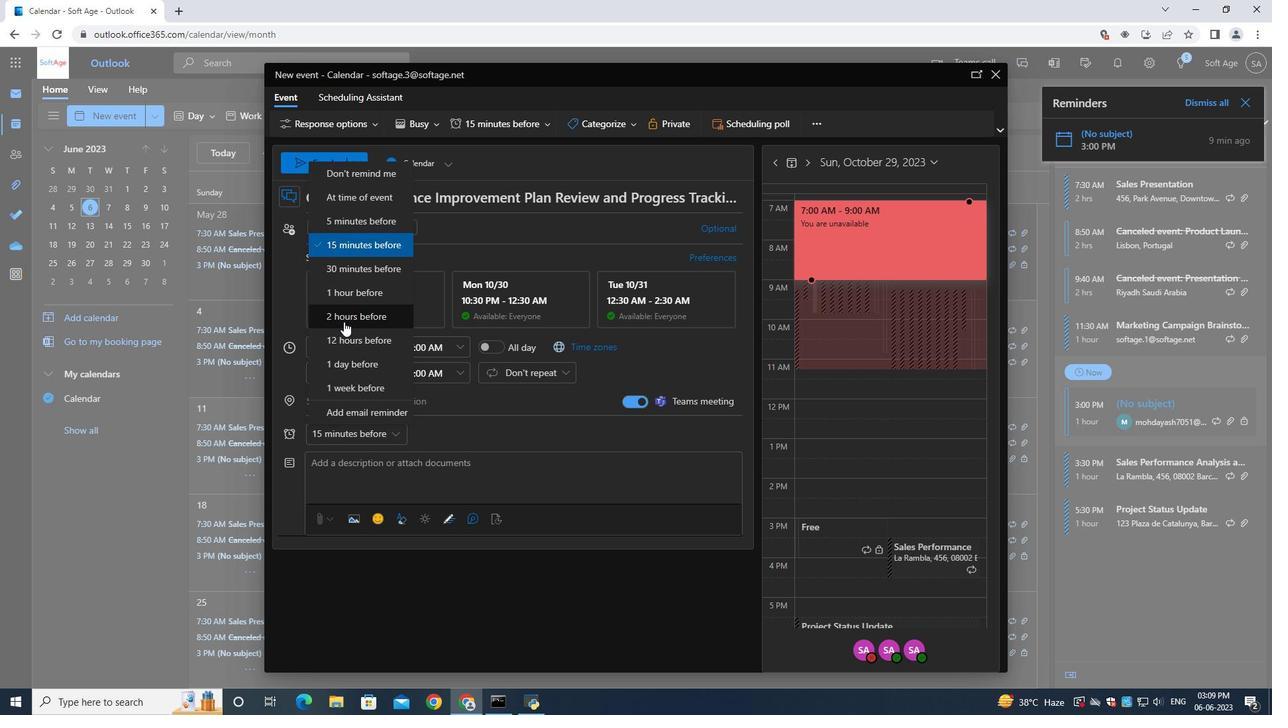 
Action: Mouse moved to (316, 162)
Screenshot: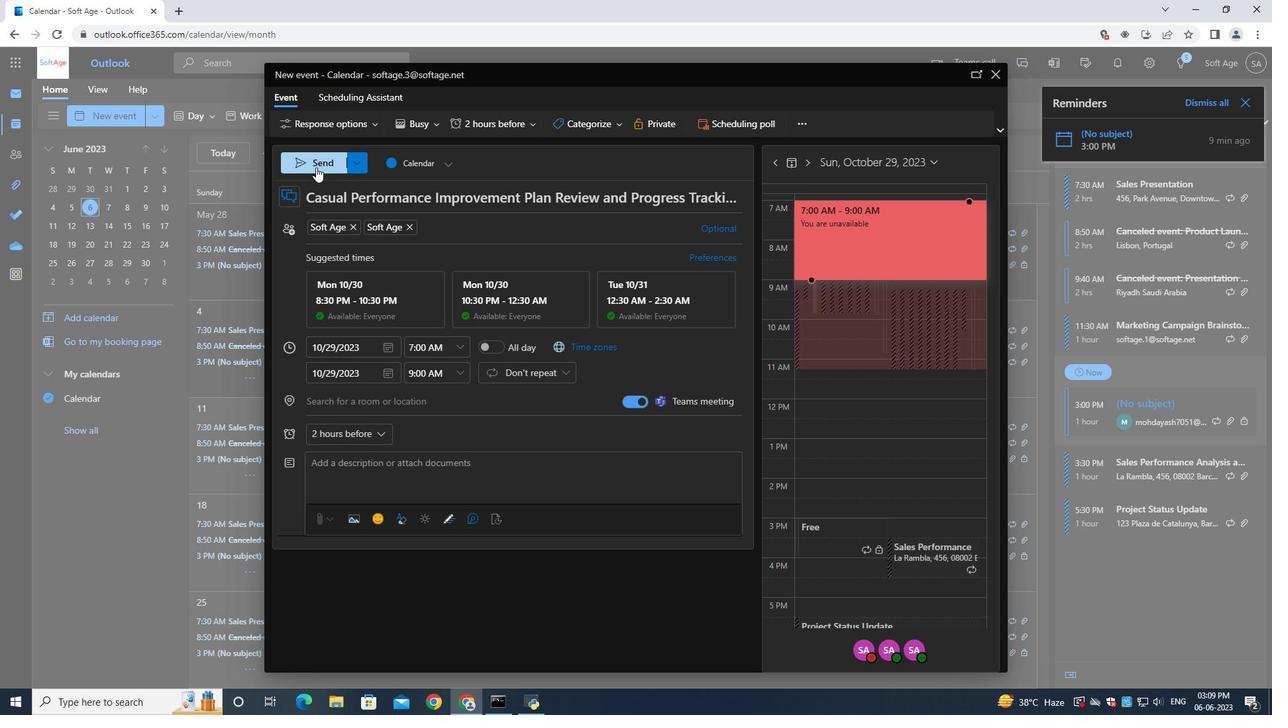 
Action: Mouse pressed left at (316, 162)
Screenshot: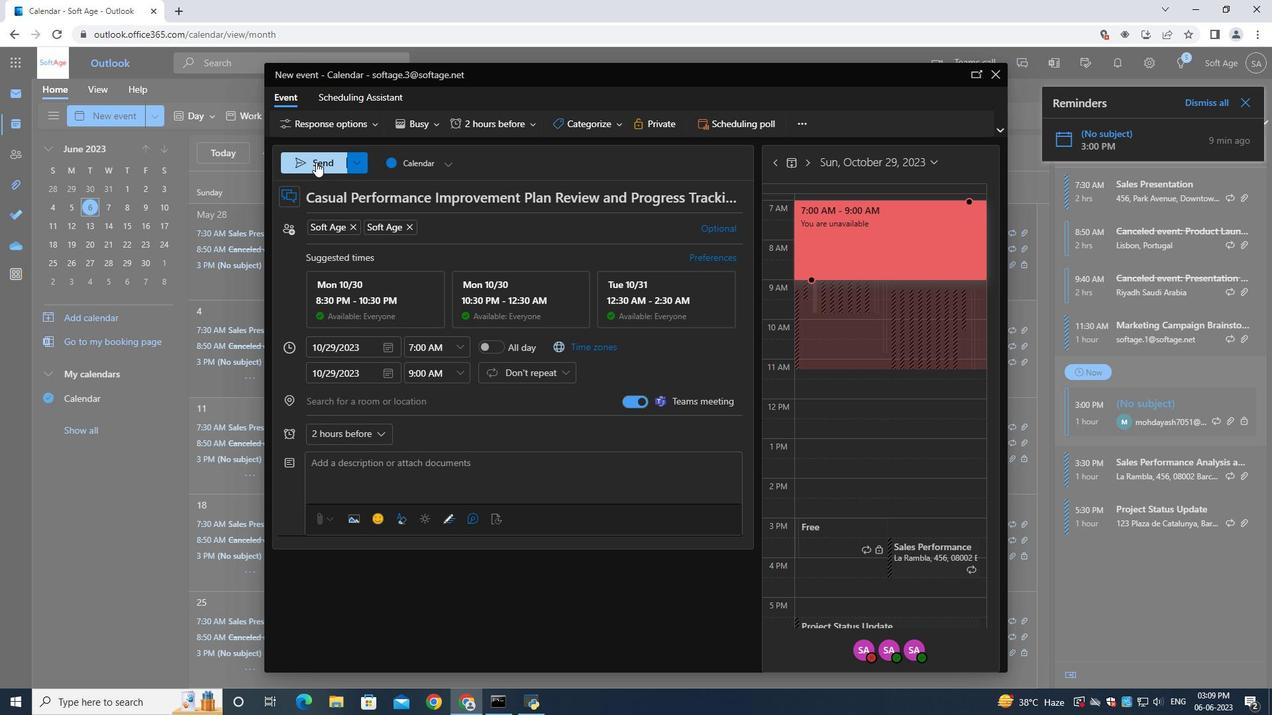 
Action: Mouse moved to (317, 163)
Screenshot: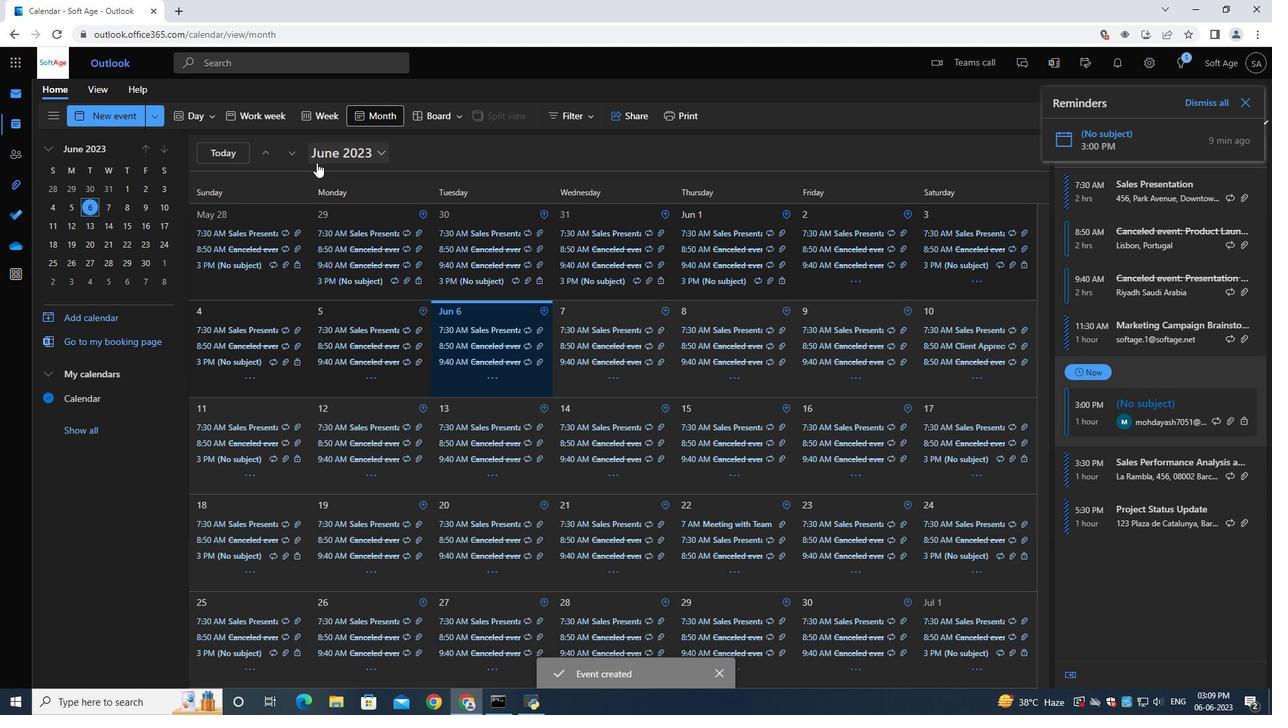 
